 Task: Add the action, sort the to do list then by votes in list in descending order.
Action: Mouse moved to (316, 171)
Screenshot: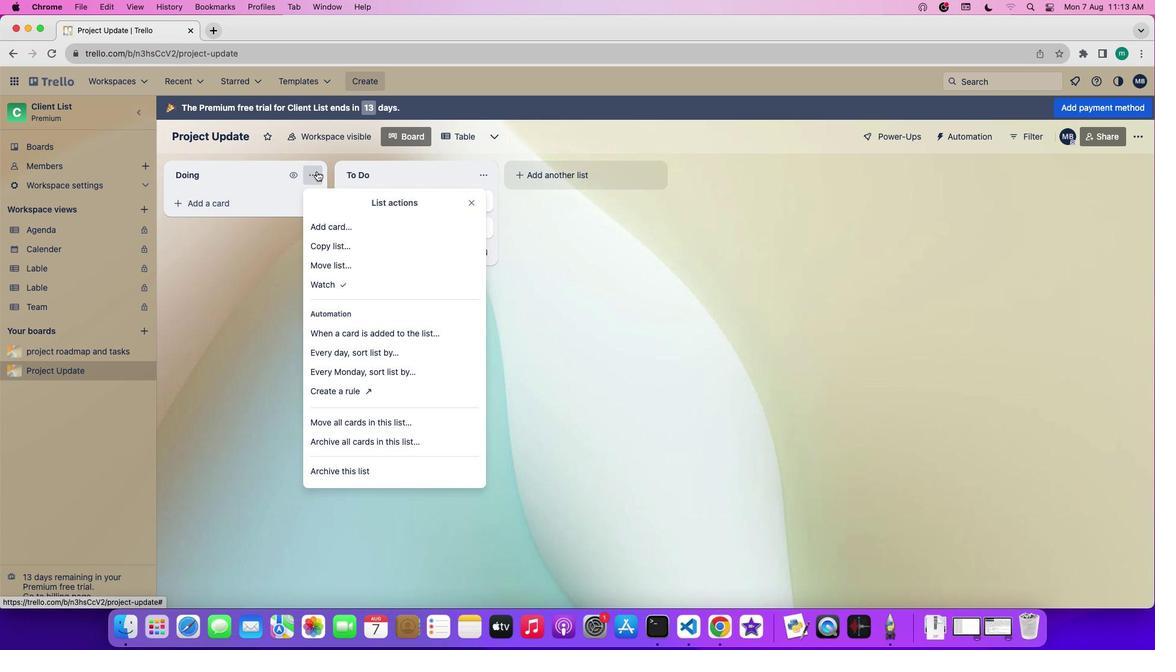 
Action: Mouse pressed left at (316, 171)
Screenshot: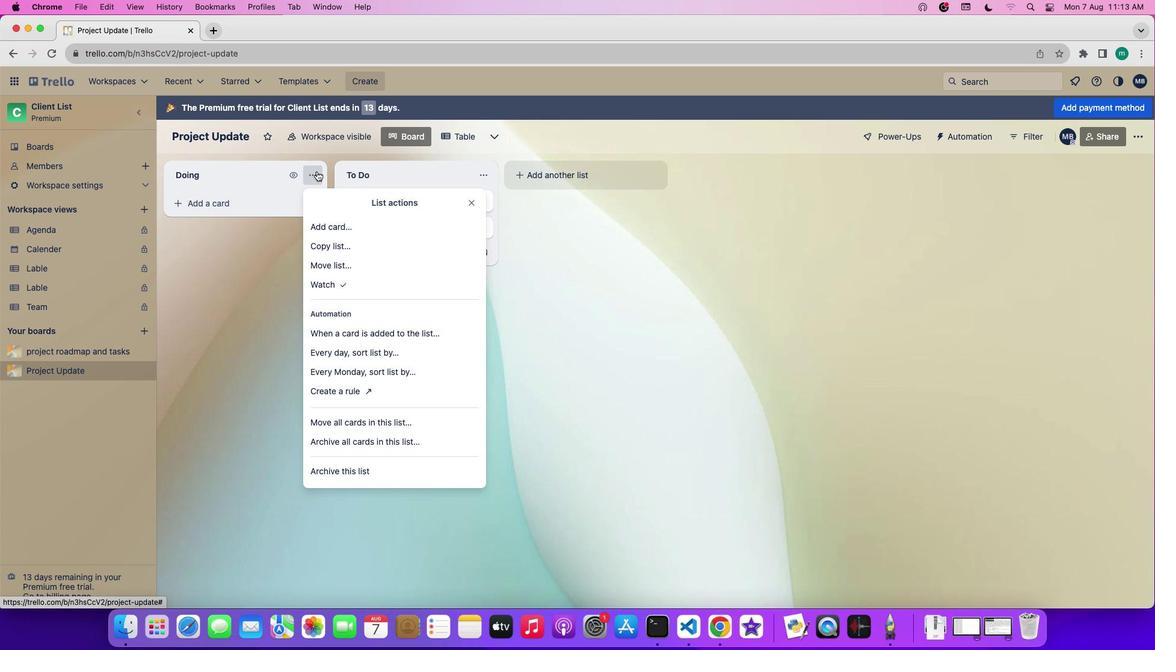 
Action: Mouse moved to (376, 371)
Screenshot: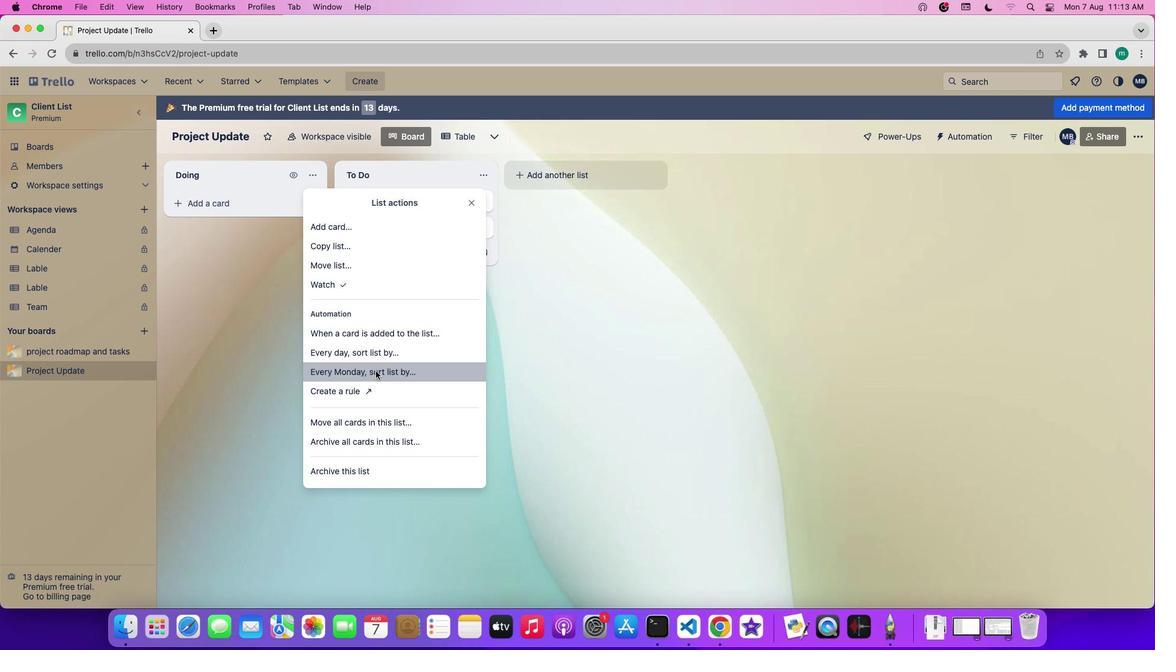 
Action: Mouse pressed left at (376, 371)
Screenshot: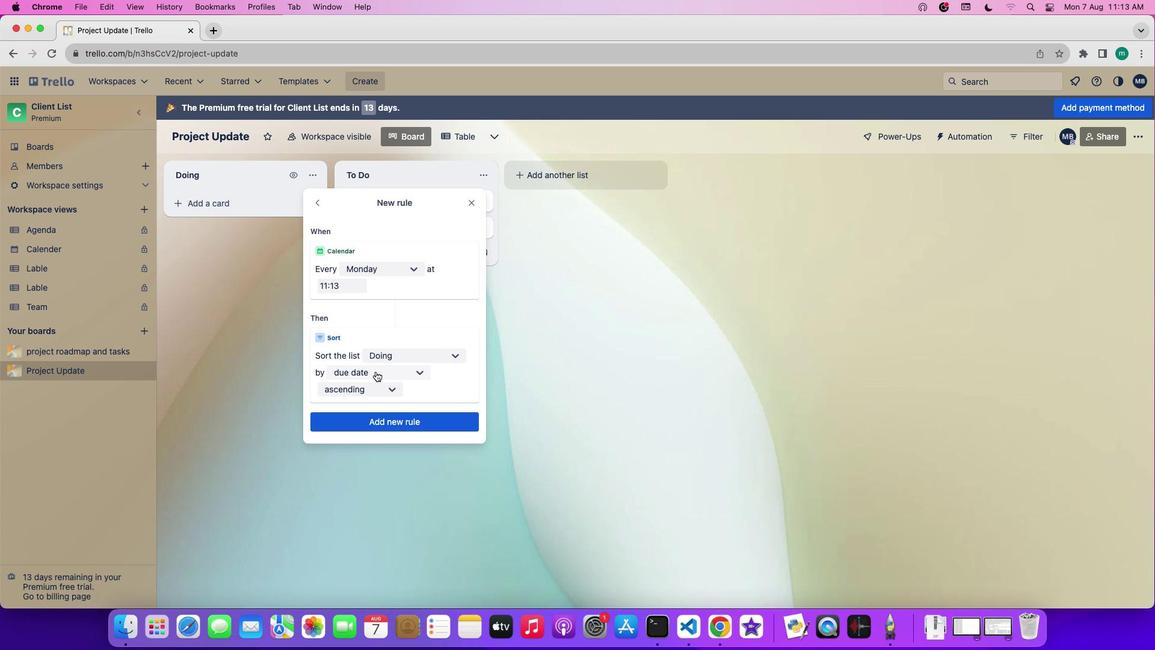 
Action: Mouse moved to (432, 358)
Screenshot: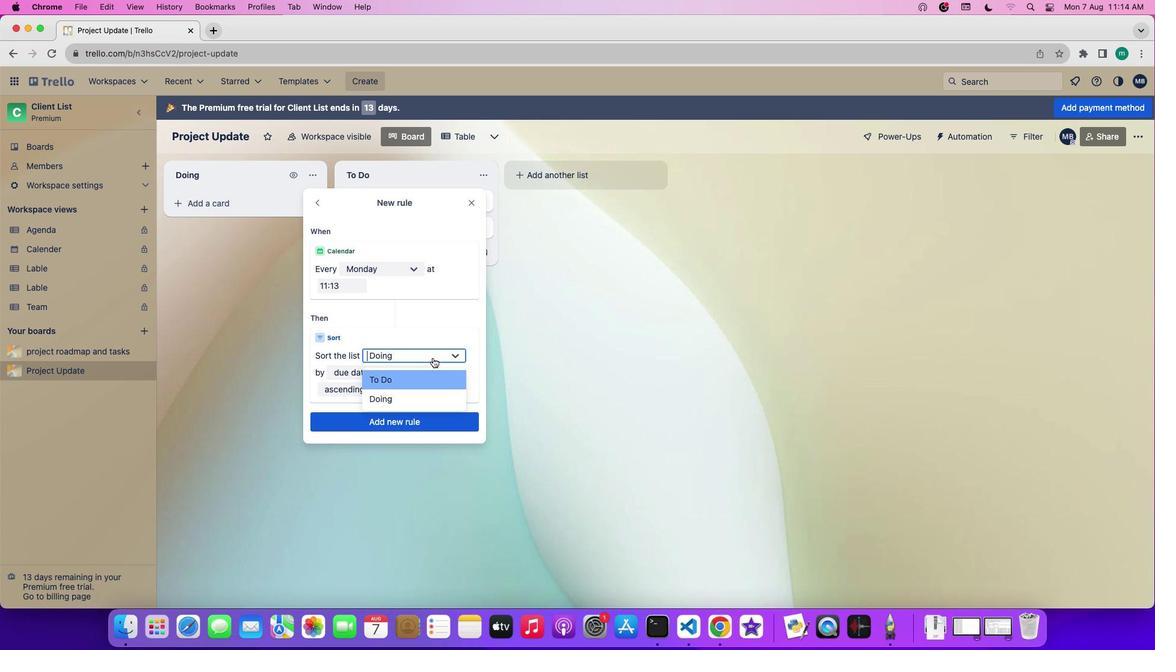 
Action: Mouse pressed left at (432, 358)
Screenshot: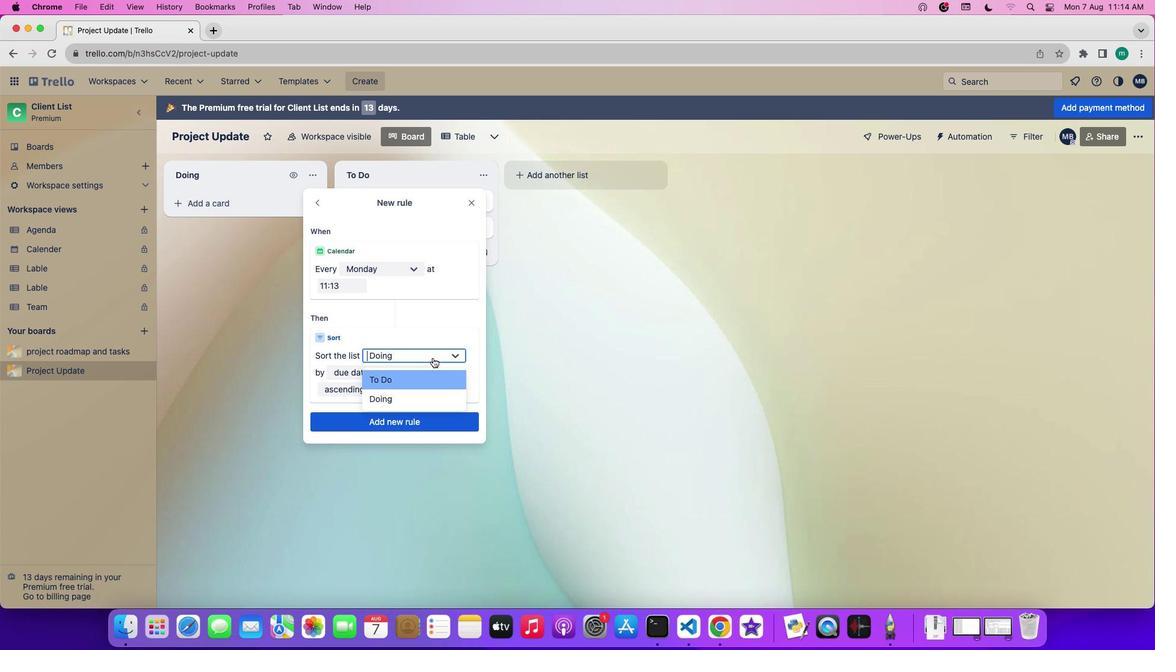 
Action: Mouse moved to (420, 386)
Screenshot: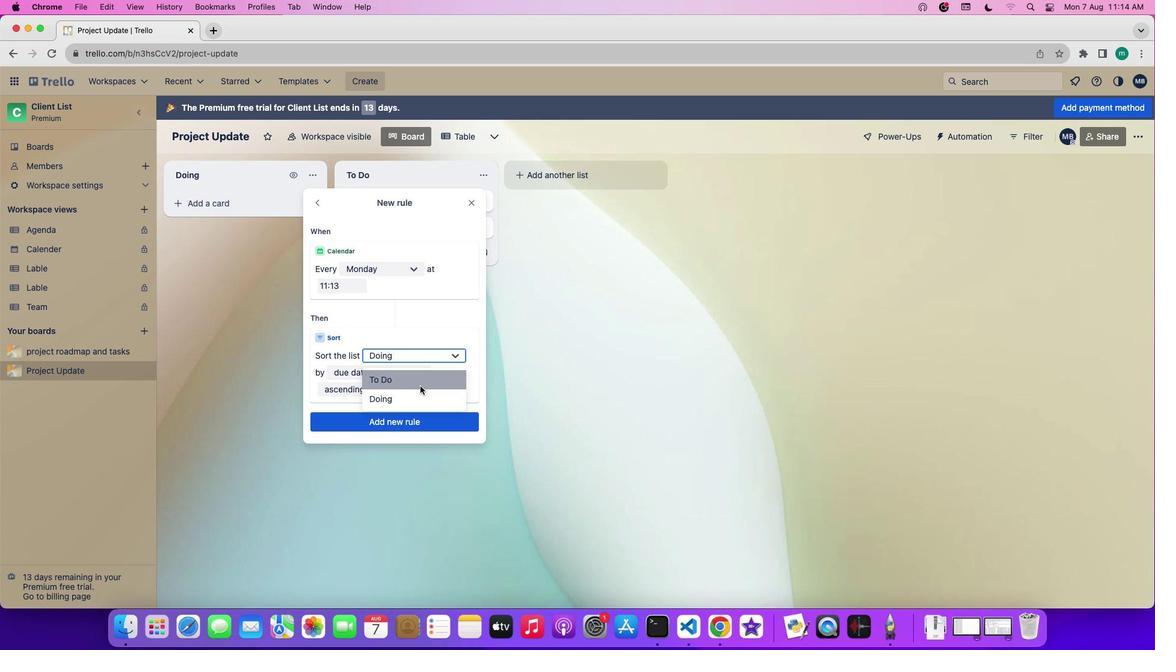 
Action: Mouse pressed left at (420, 386)
Screenshot: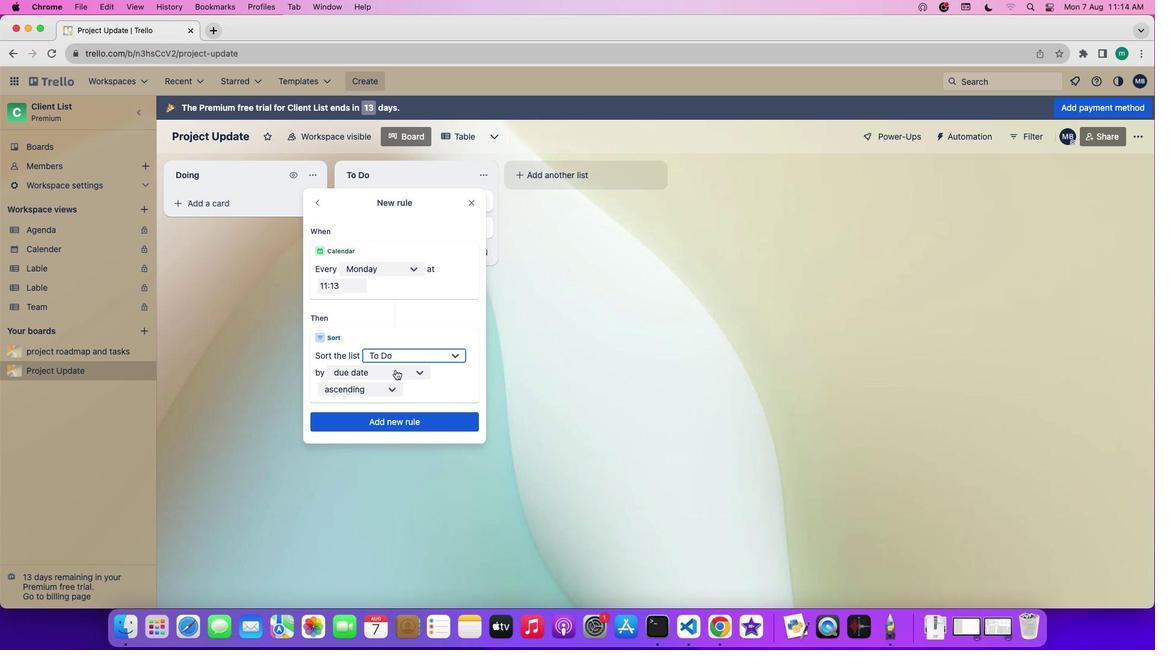 
Action: Mouse moved to (390, 367)
Screenshot: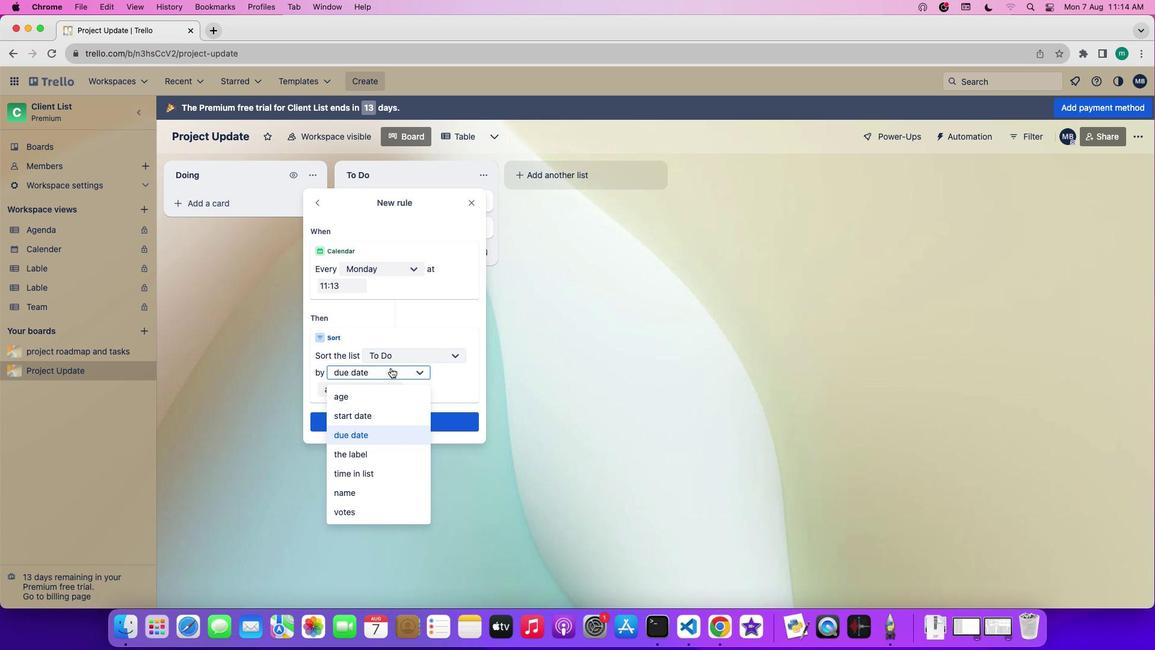 
Action: Mouse pressed left at (390, 367)
Screenshot: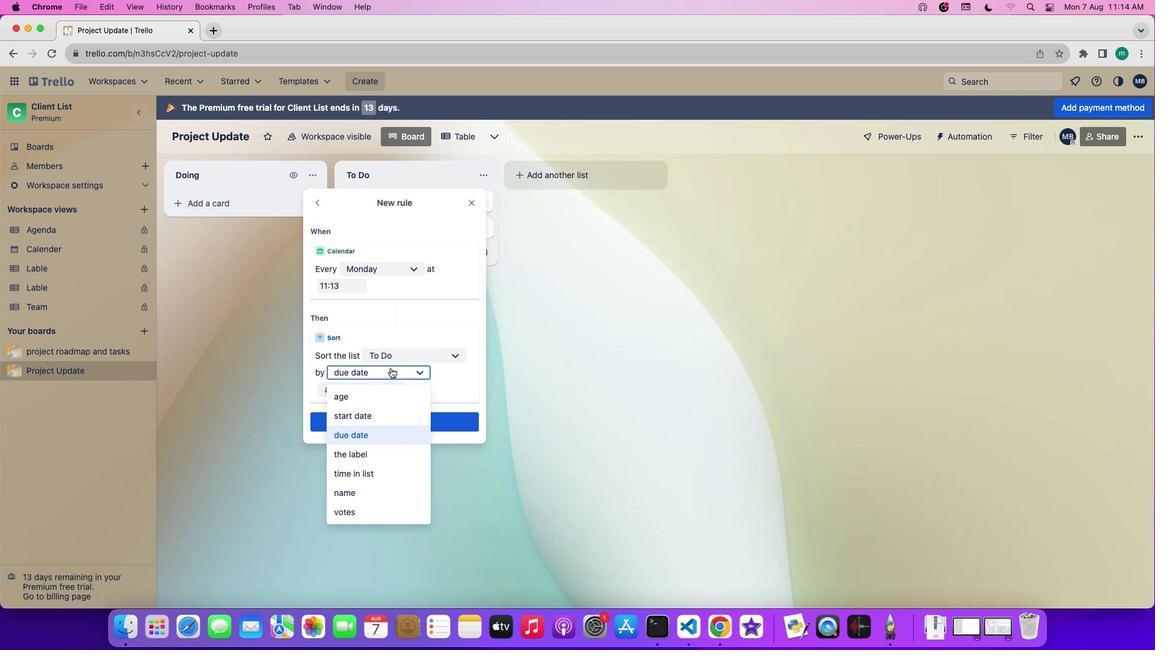 
Action: Mouse moved to (379, 510)
Screenshot: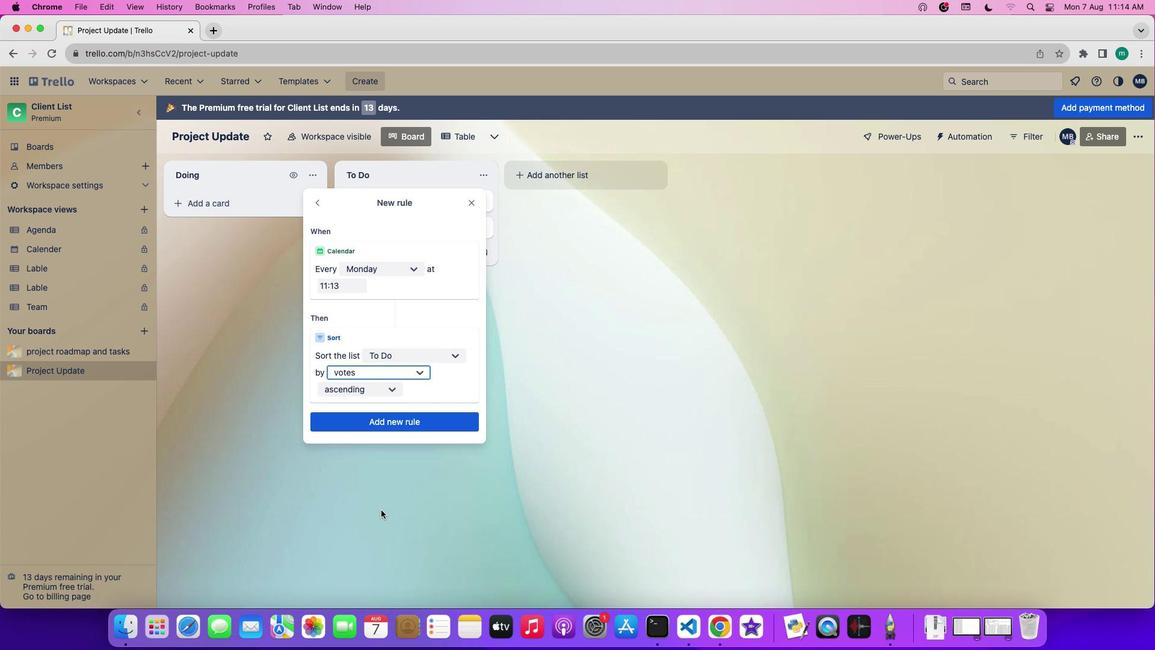 
Action: Mouse pressed left at (379, 510)
Screenshot: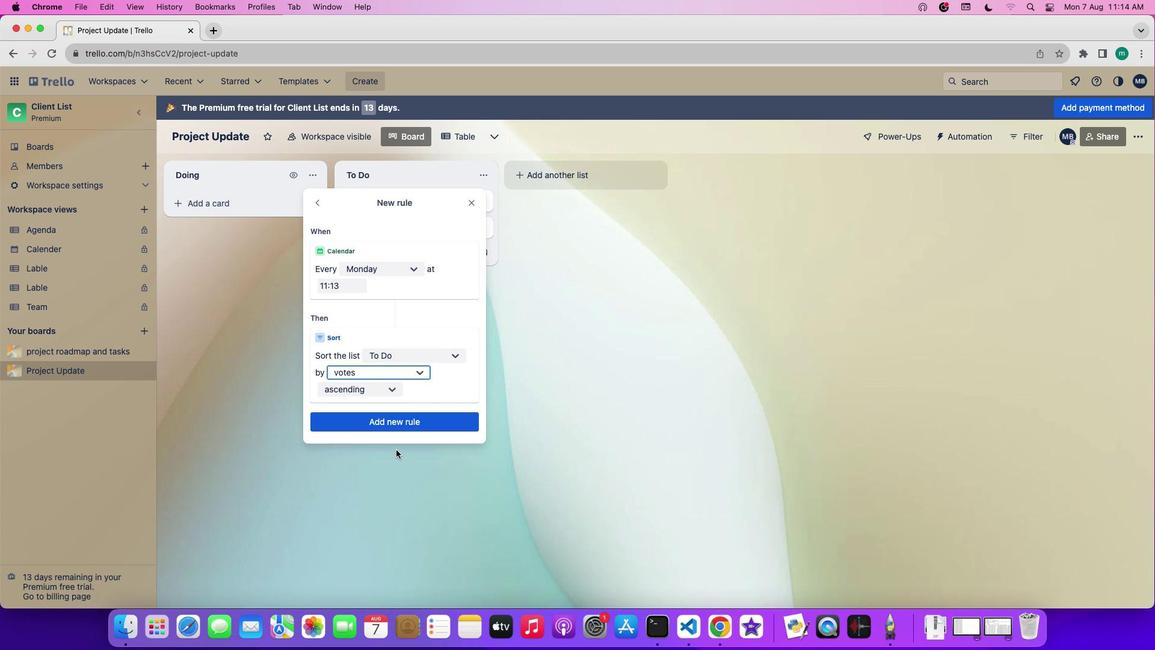 
Action: Mouse moved to (361, 385)
Screenshot: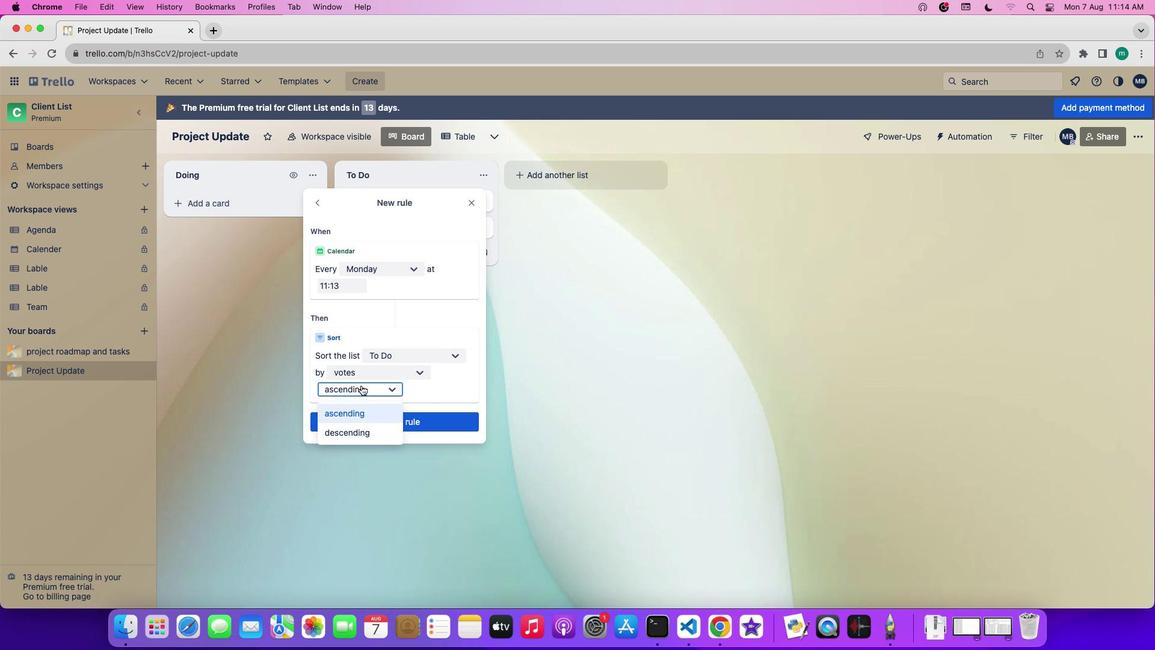 
Action: Mouse pressed left at (361, 385)
Screenshot: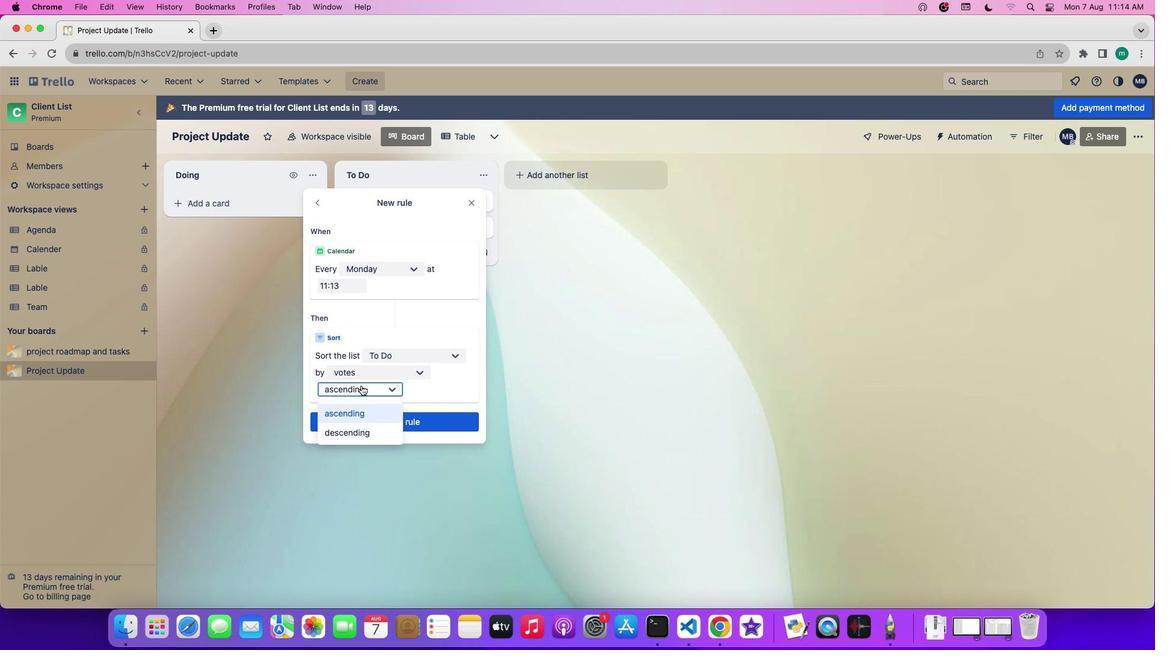 
Action: Mouse moved to (367, 427)
Screenshot: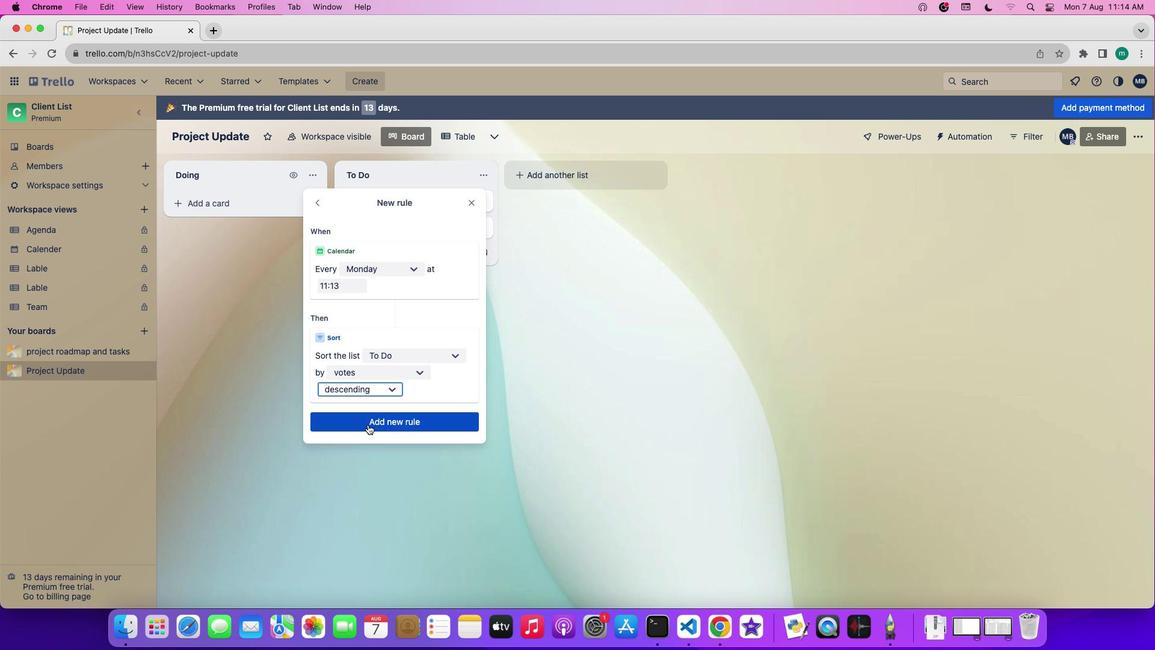 
Action: Mouse pressed left at (367, 427)
Screenshot: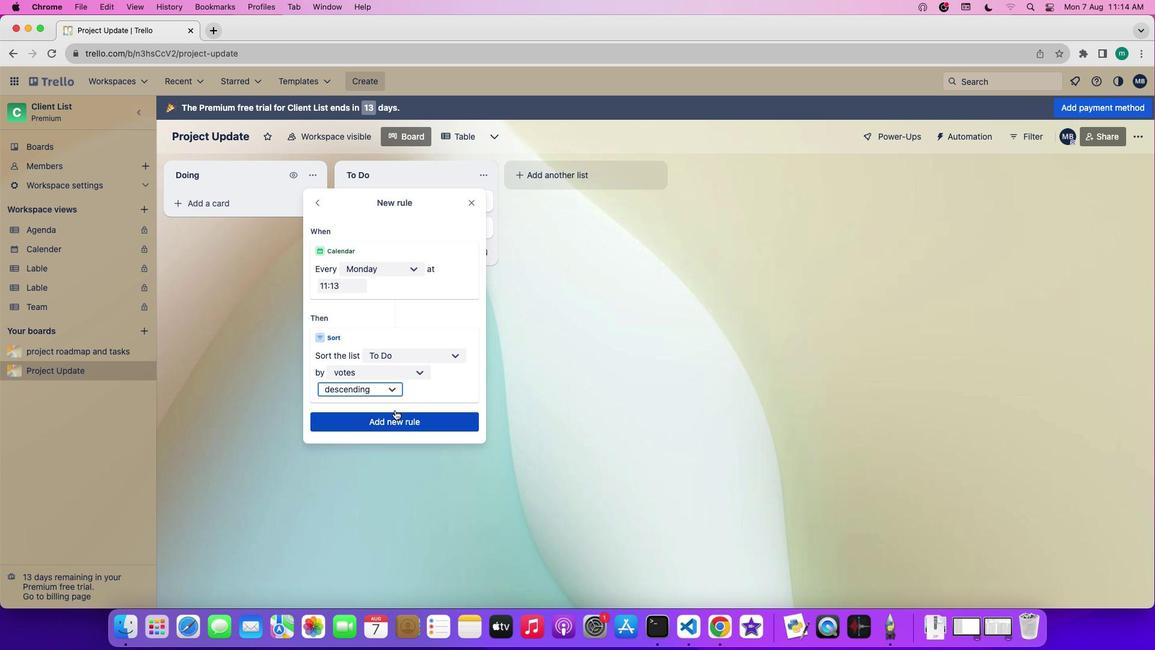 
Action: Mouse moved to (423, 402)
Screenshot: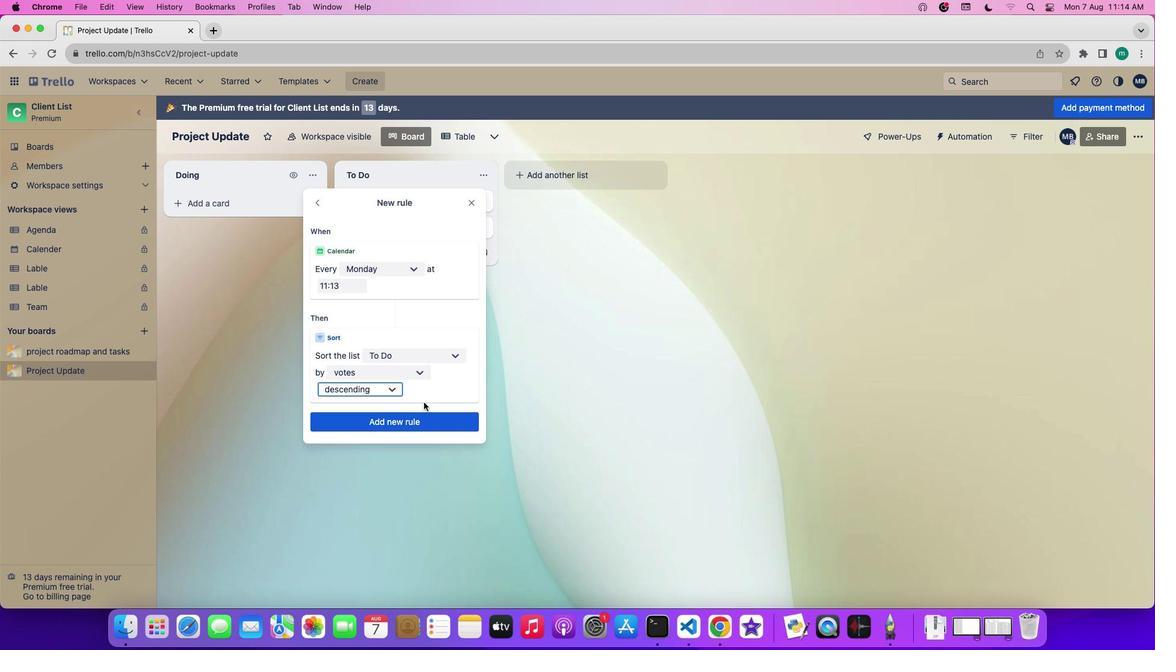 
